 Task: Add Dates with Start Date as Apr 08 2023 and Due Date as Apr 30 2023 to Card Card0041 in Board Board0041 in Workspace Development in Trello
Action: Mouse moved to (642, 46)
Screenshot: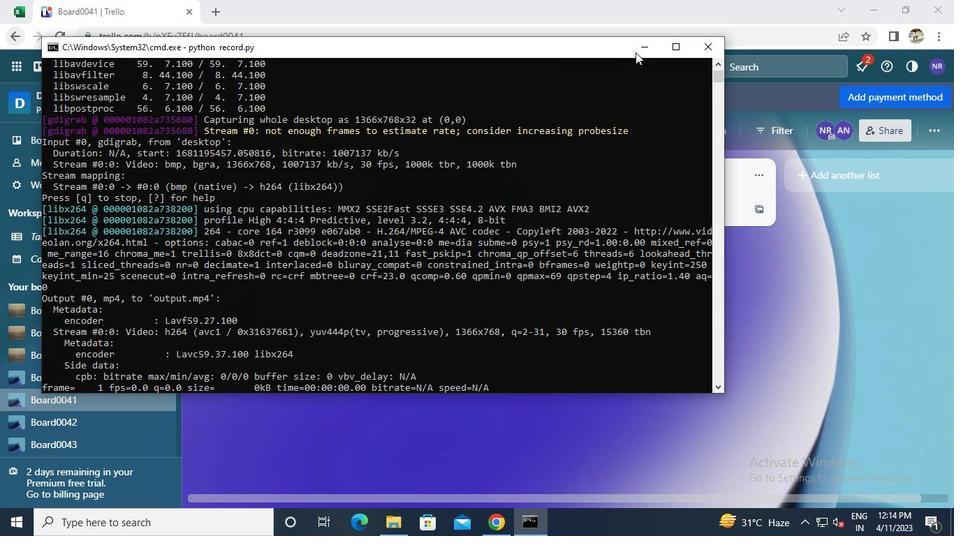 
Action: Mouse pressed left at (642, 46)
Screenshot: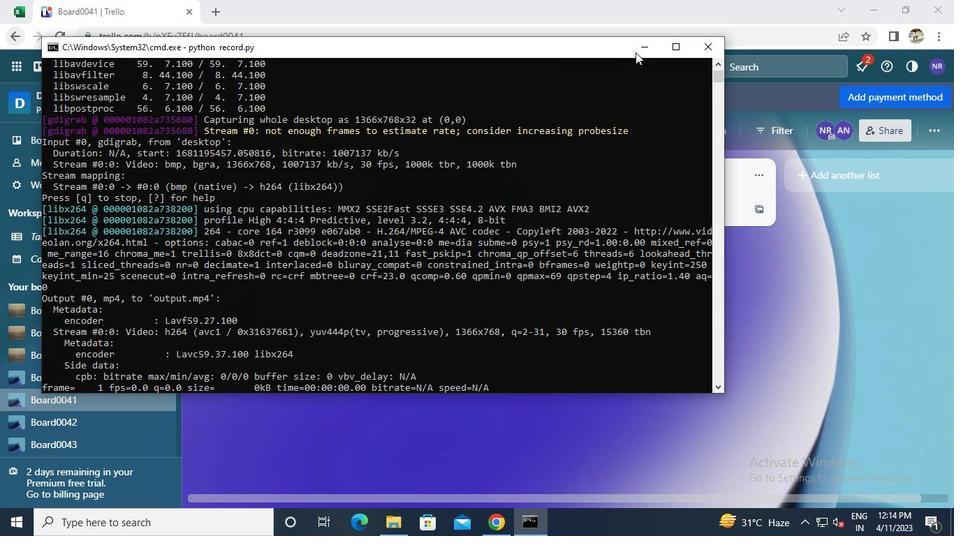 
Action: Mouse moved to (359, 201)
Screenshot: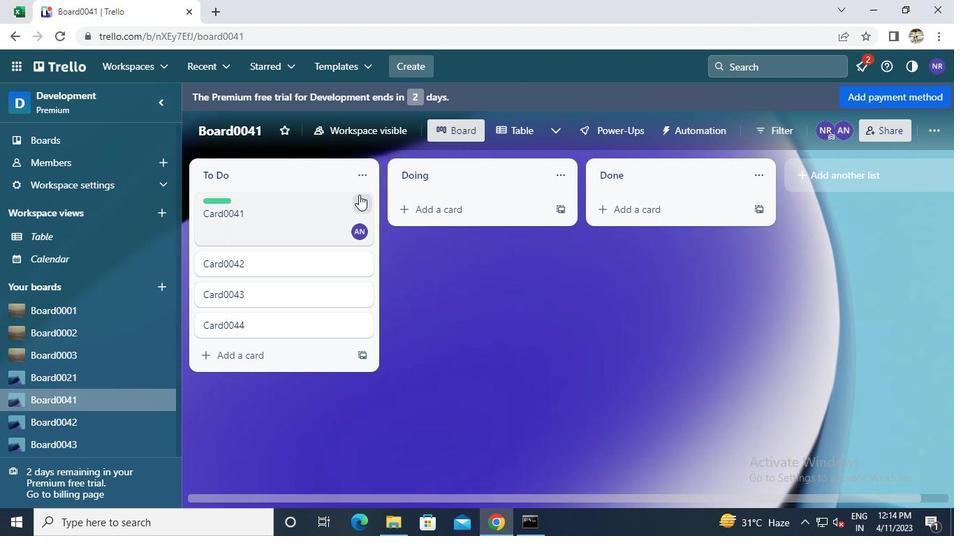 
Action: Mouse pressed left at (359, 201)
Screenshot: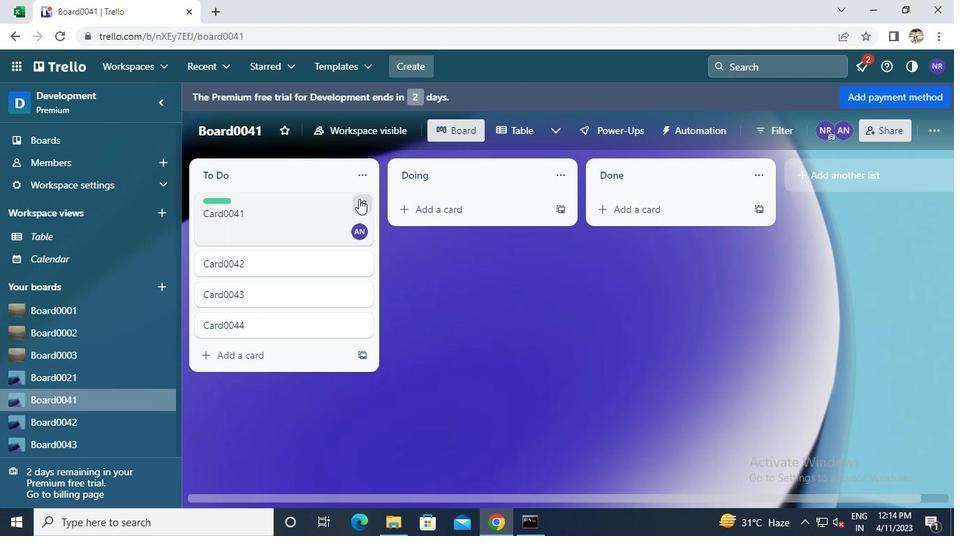 
Action: Mouse moved to (391, 354)
Screenshot: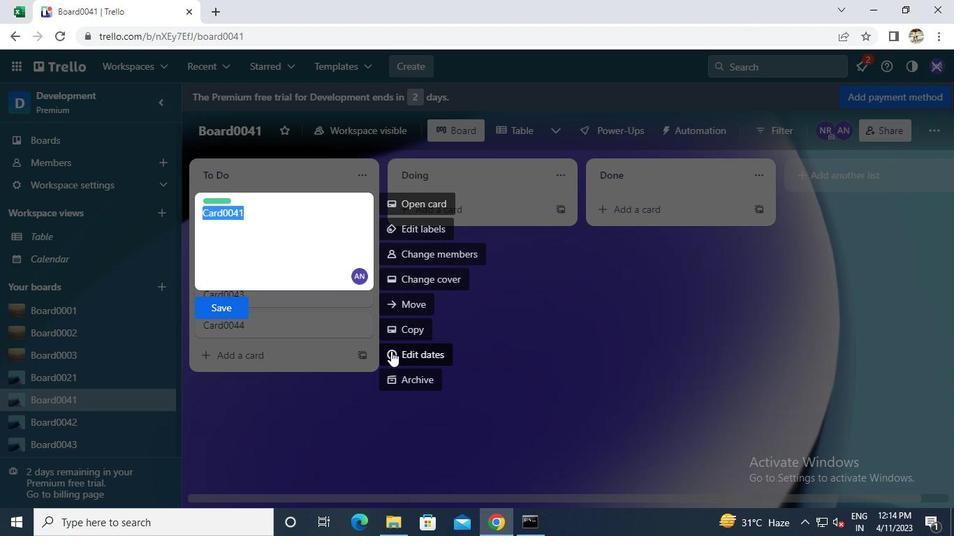 
Action: Mouse pressed left at (391, 354)
Screenshot: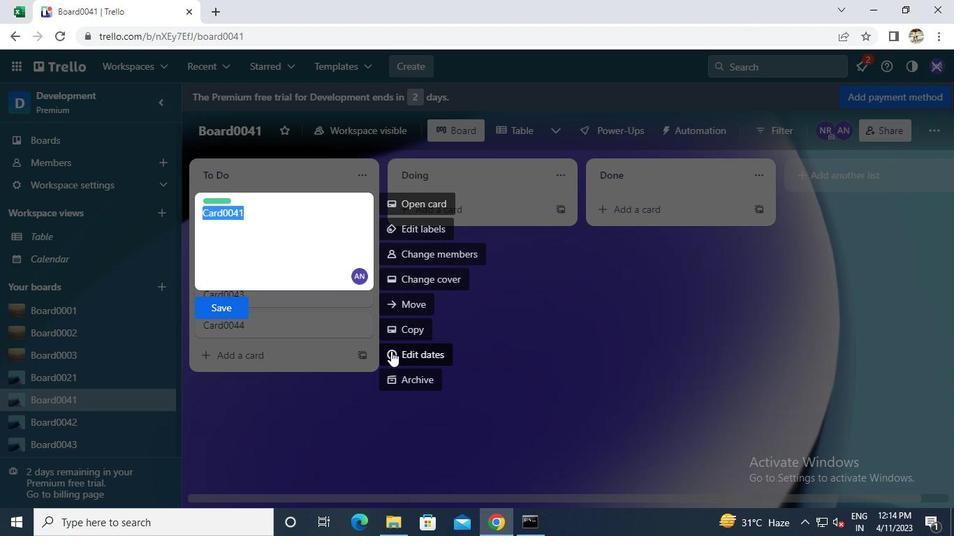 
Action: Mouse moved to (393, 343)
Screenshot: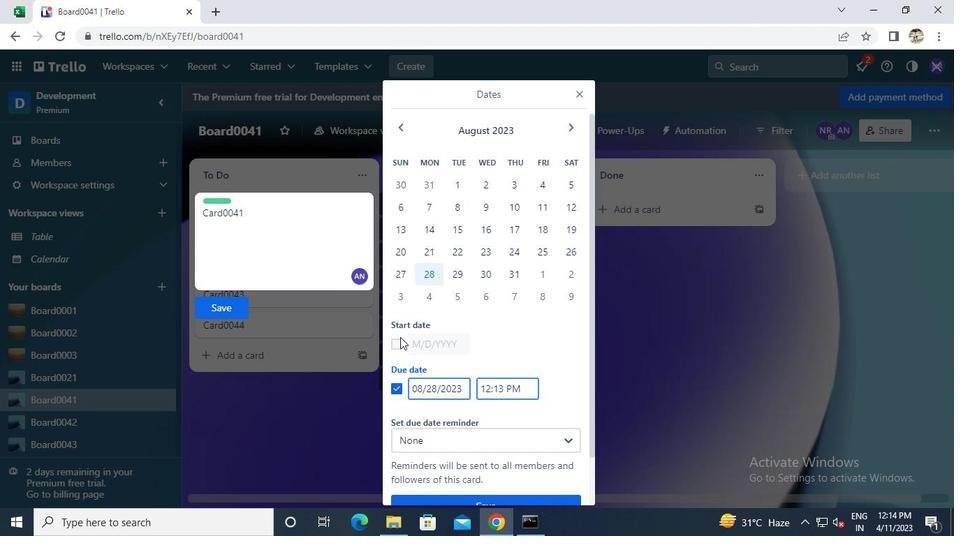 
Action: Mouse pressed left at (393, 343)
Screenshot: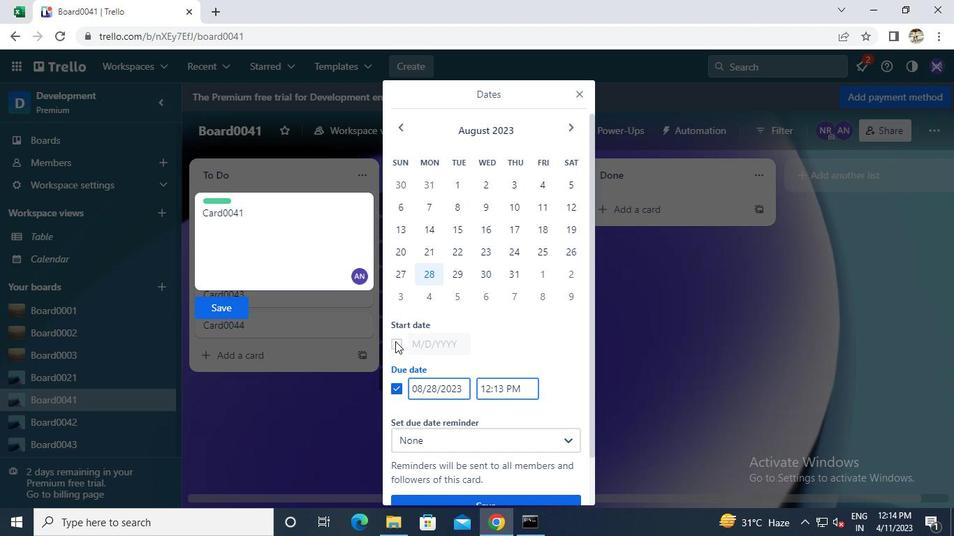 
Action: Mouse moved to (457, 200)
Screenshot: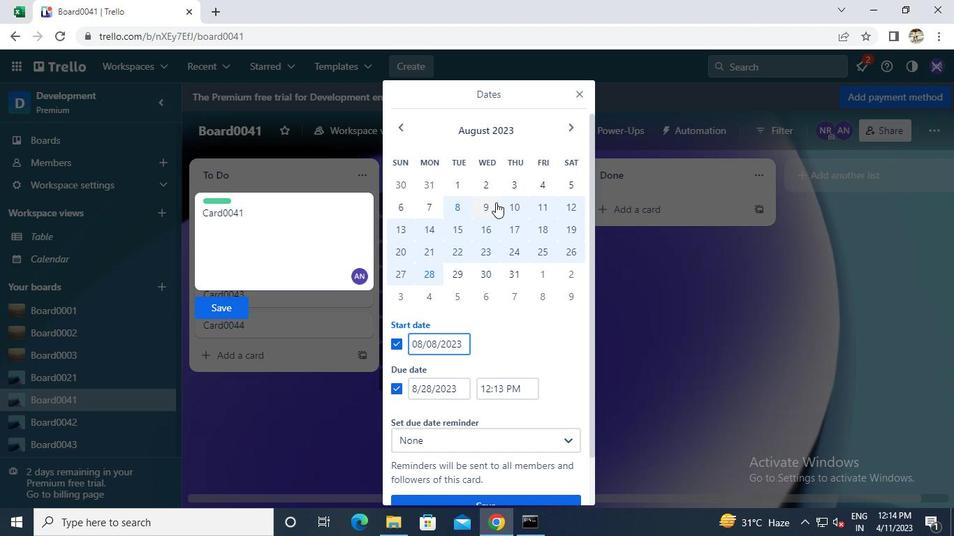 
Action: Mouse pressed left at (457, 200)
Screenshot: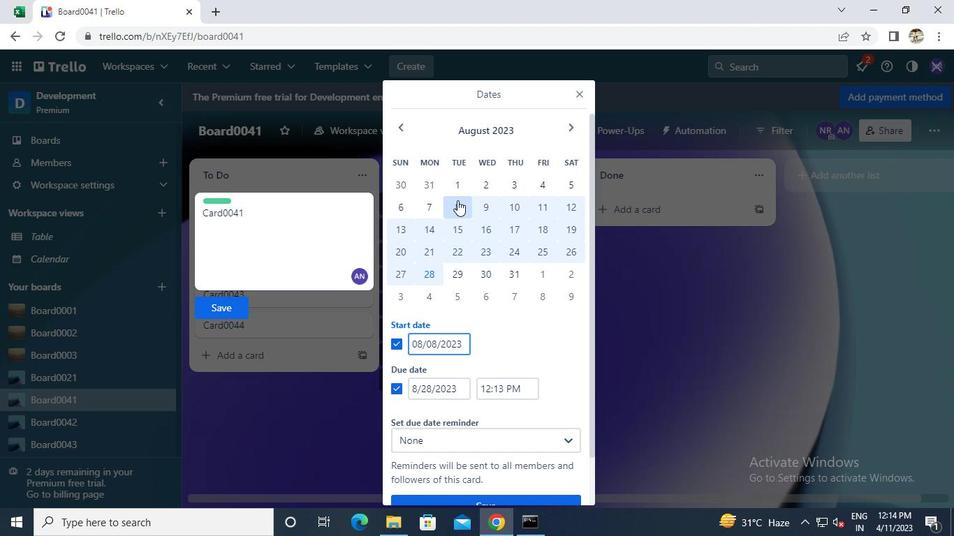 
Action: Mouse moved to (488, 270)
Screenshot: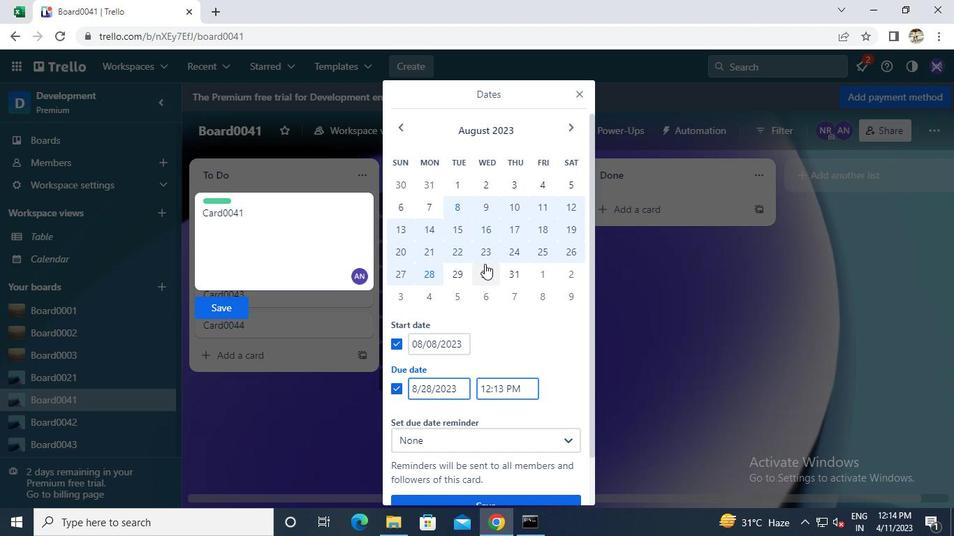 
Action: Mouse pressed left at (488, 270)
Screenshot: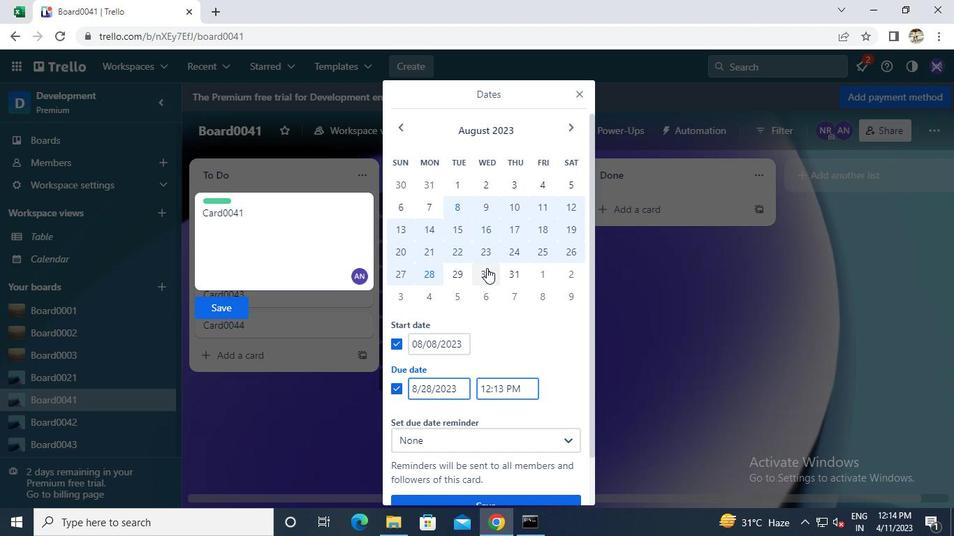 
Action: Mouse moved to (468, 449)
Screenshot: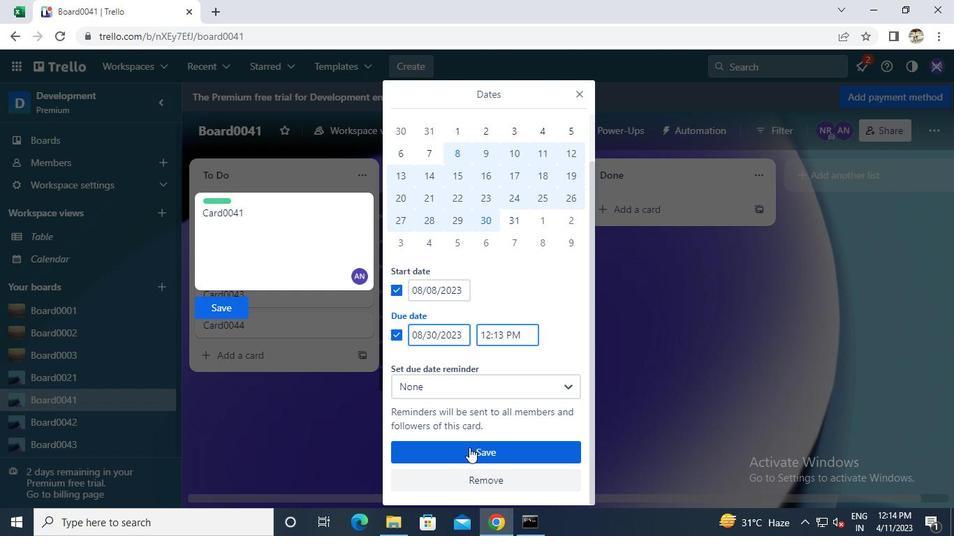 
Action: Mouse pressed left at (468, 449)
Screenshot: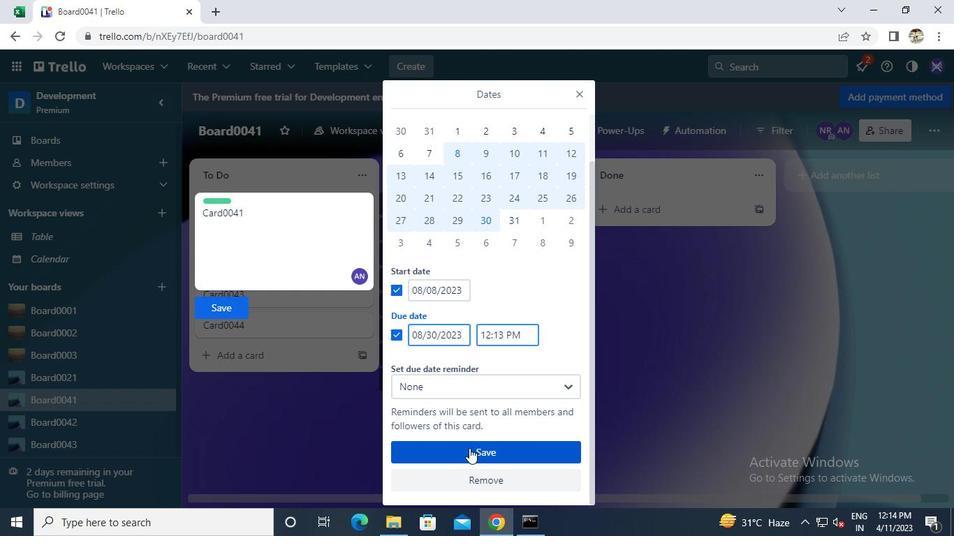 
Action: Mouse moved to (217, 303)
Screenshot: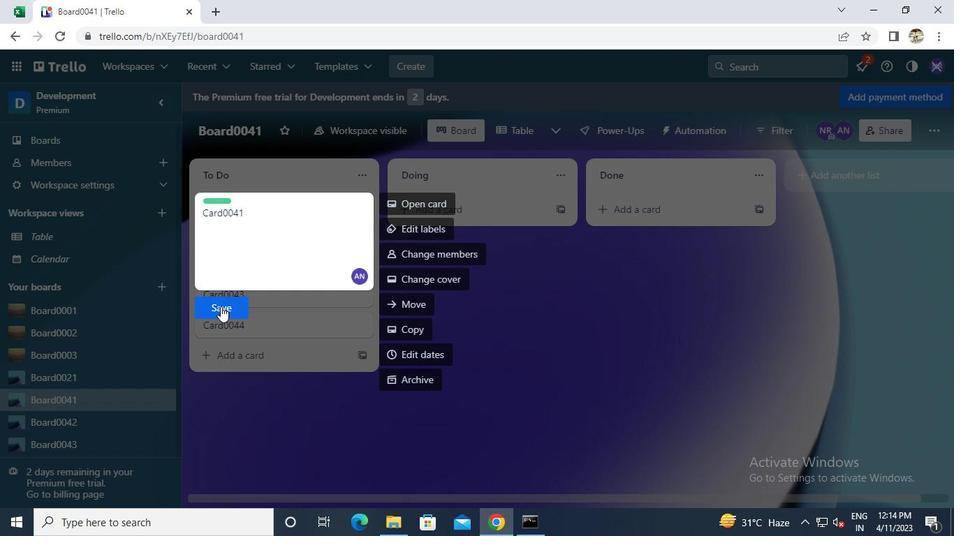 
Action: Mouse pressed left at (217, 303)
Screenshot: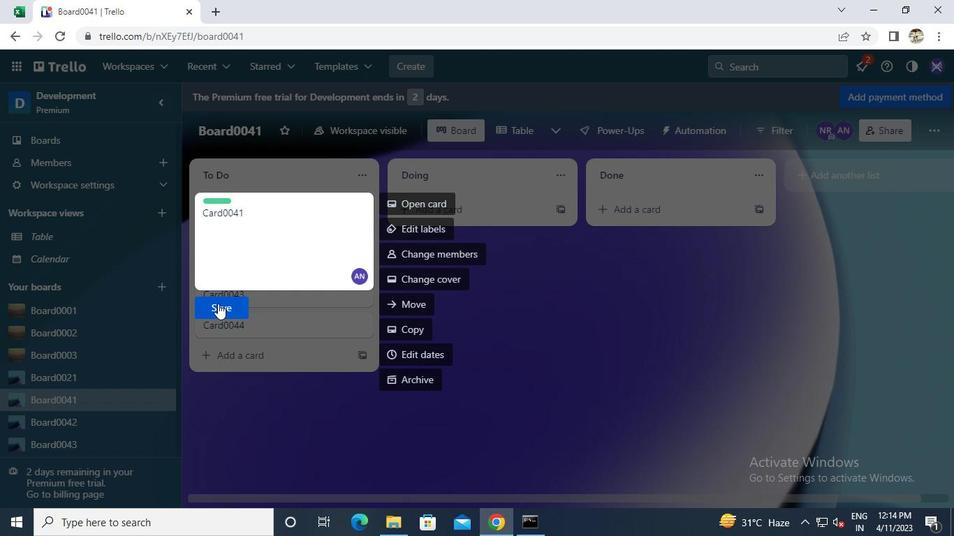 
Action: Mouse moved to (523, 535)
Screenshot: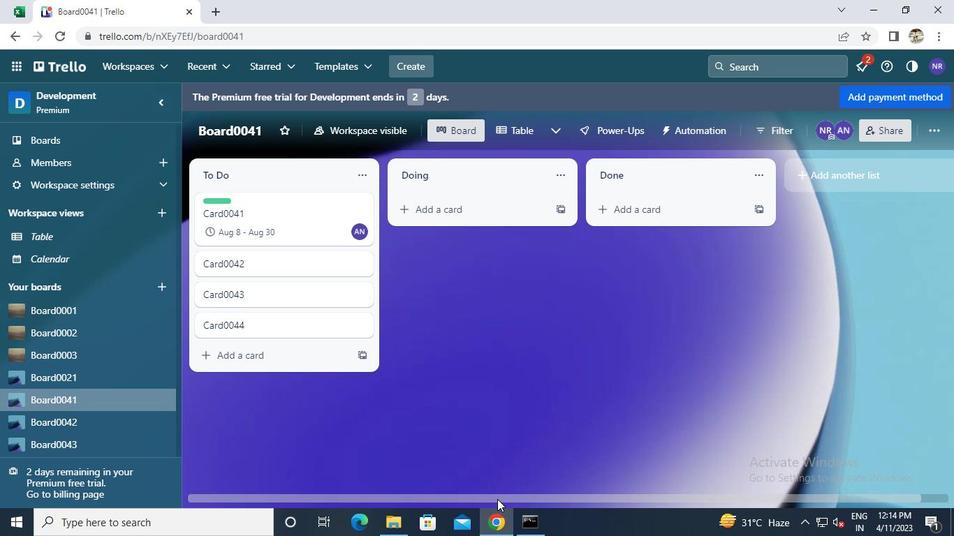 
Action: Mouse pressed left at (523, 535)
Screenshot: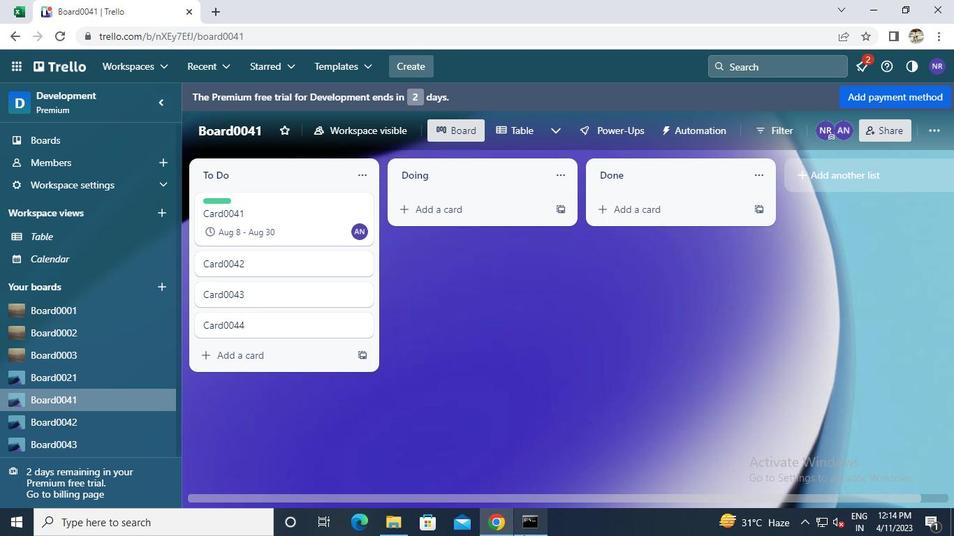 
Action: Mouse moved to (702, 48)
Screenshot: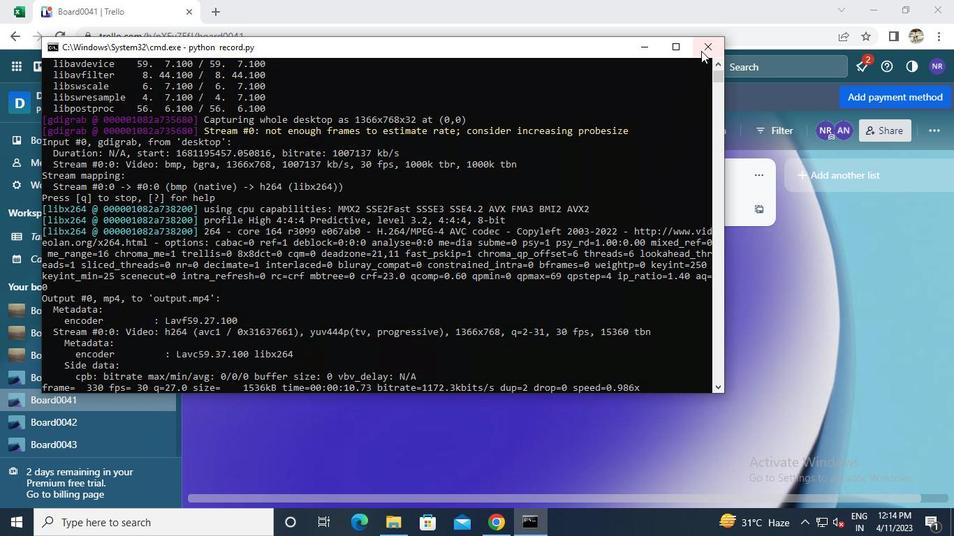
Action: Mouse pressed left at (702, 48)
Screenshot: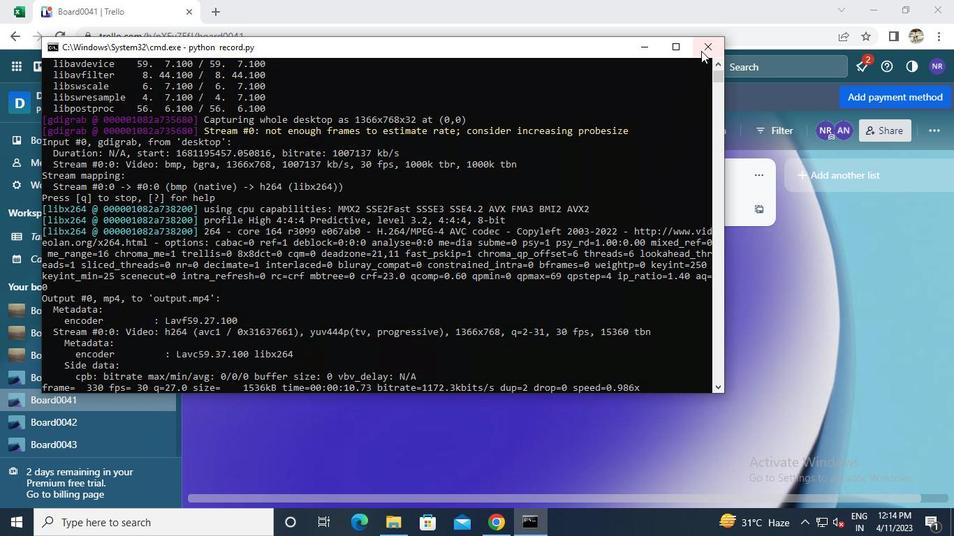 
Action: Mouse moved to (702, 47)
Screenshot: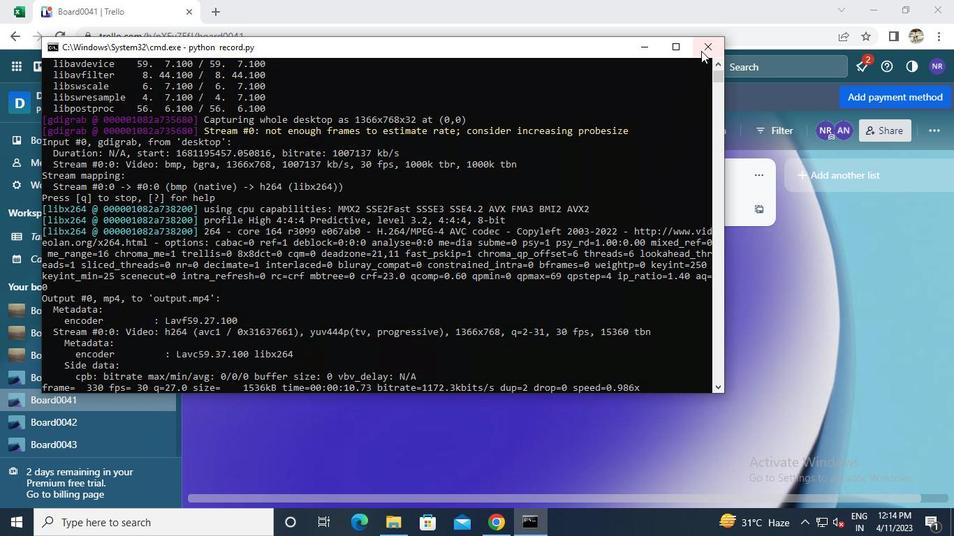 
